 Task: Enable the option Share your resume data with all recruiters.
Action: Mouse moved to (891, 121)
Screenshot: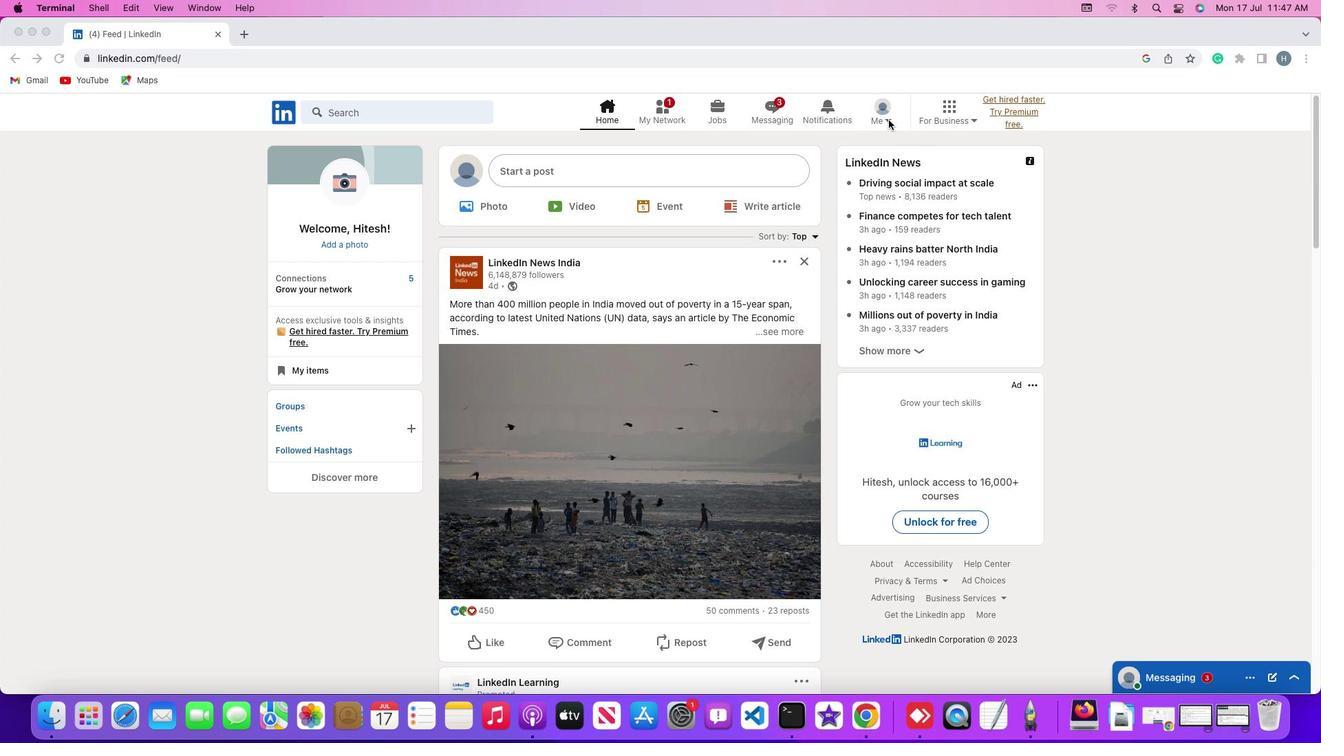 
Action: Mouse pressed left at (891, 121)
Screenshot: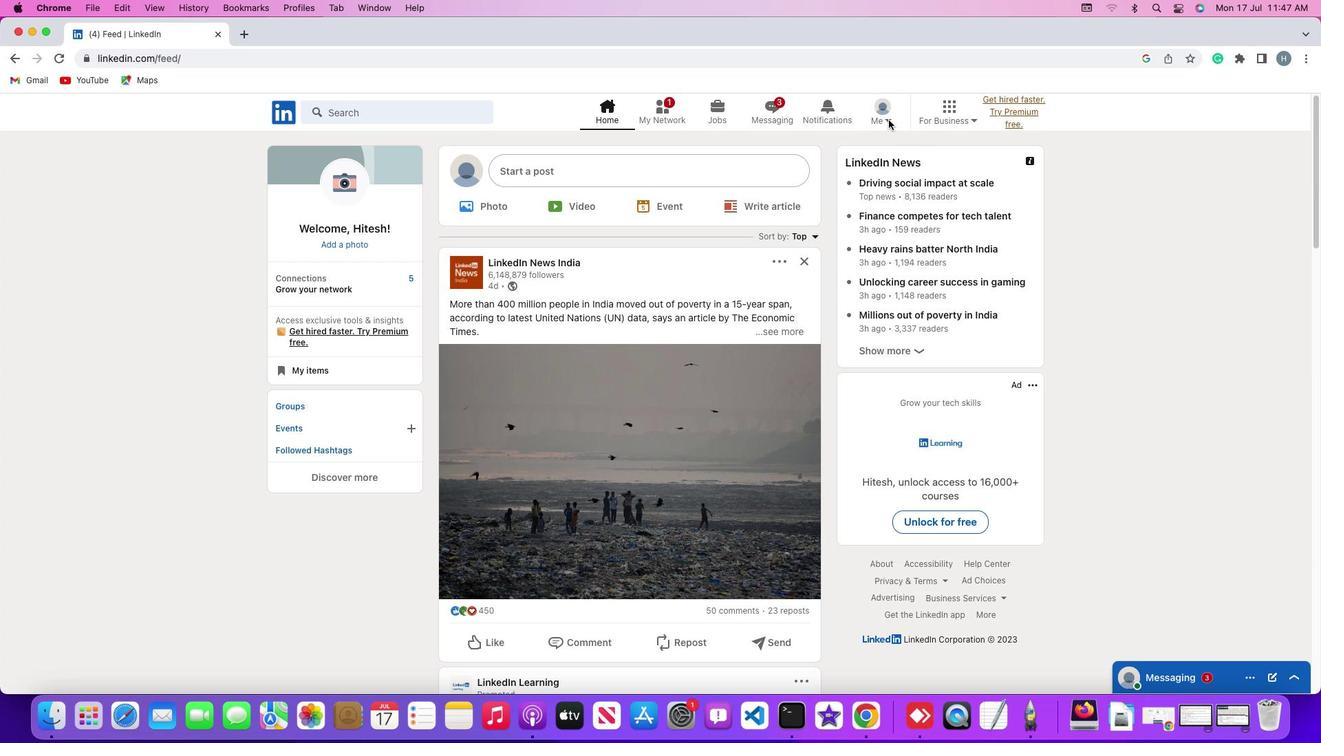 
Action: Mouse pressed left at (891, 121)
Screenshot: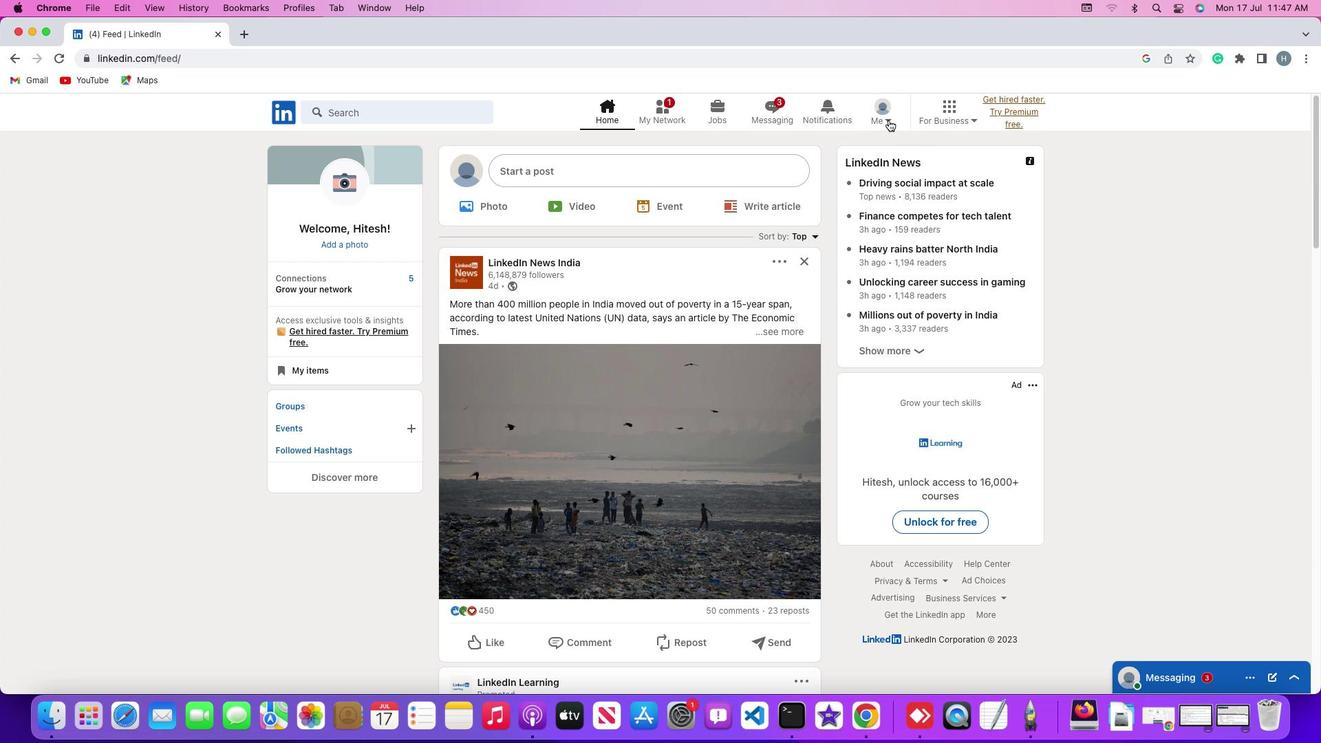 
Action: Mouse pressed left at (891, 121)
Screenshot: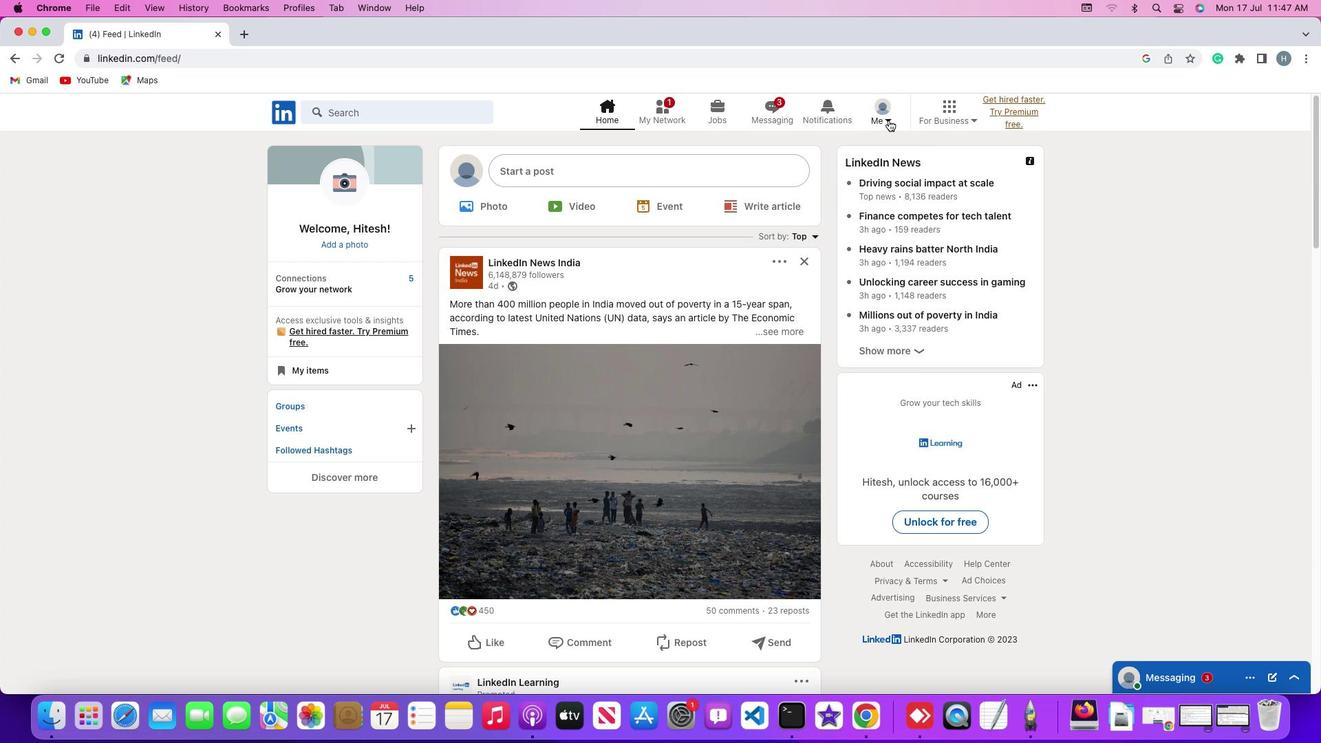
Action: Mouse moved to (792, 269)
Screenshot: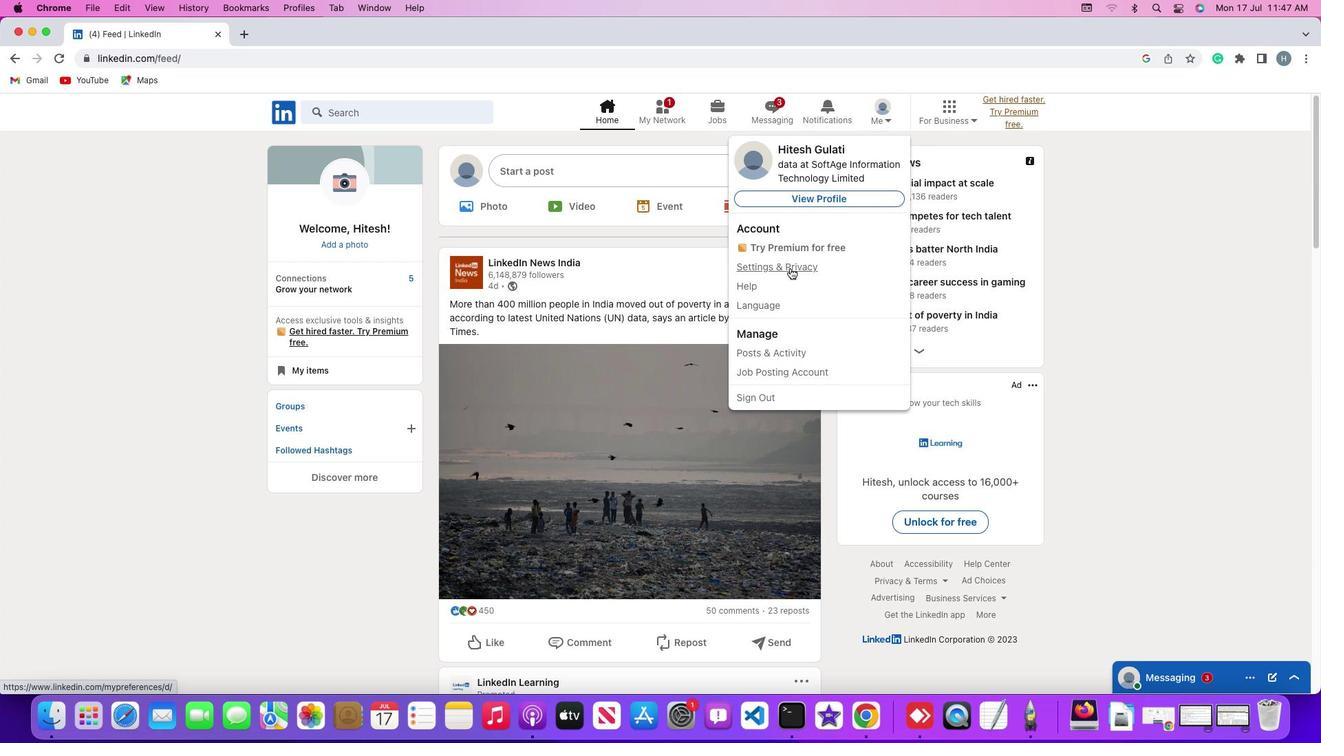 
Action: Mouse pressed left at (792, 269)
Screenshot: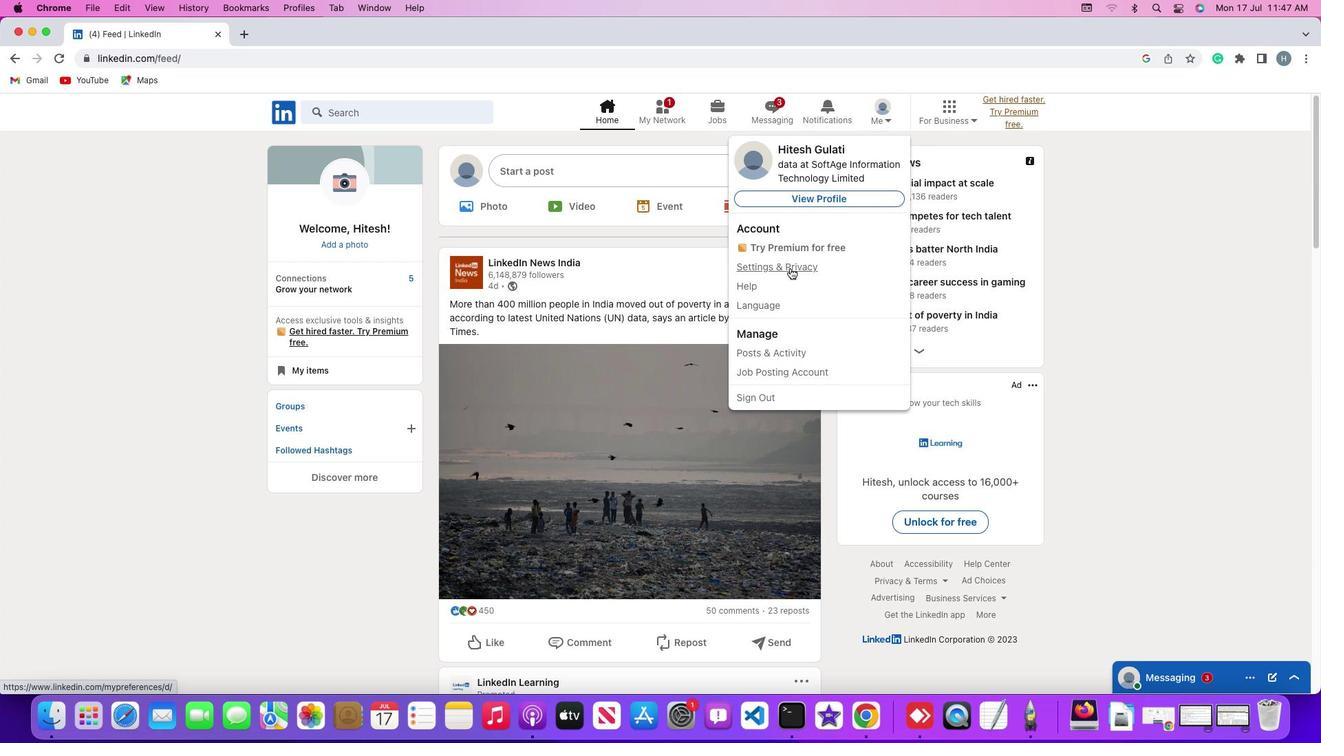 
Action: Mouse moved to (92, 370)
Screenshot: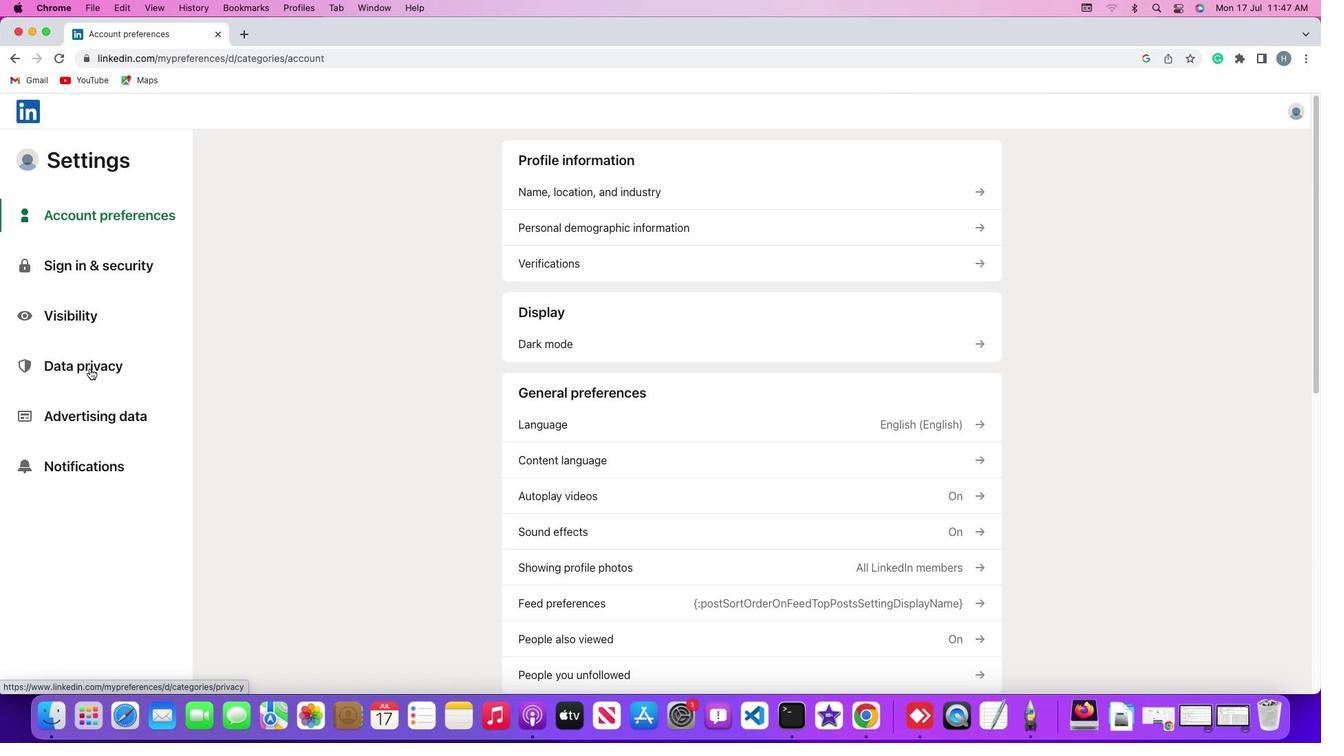 
Action: Mouse pressed left at (92, 370)
Screenshot: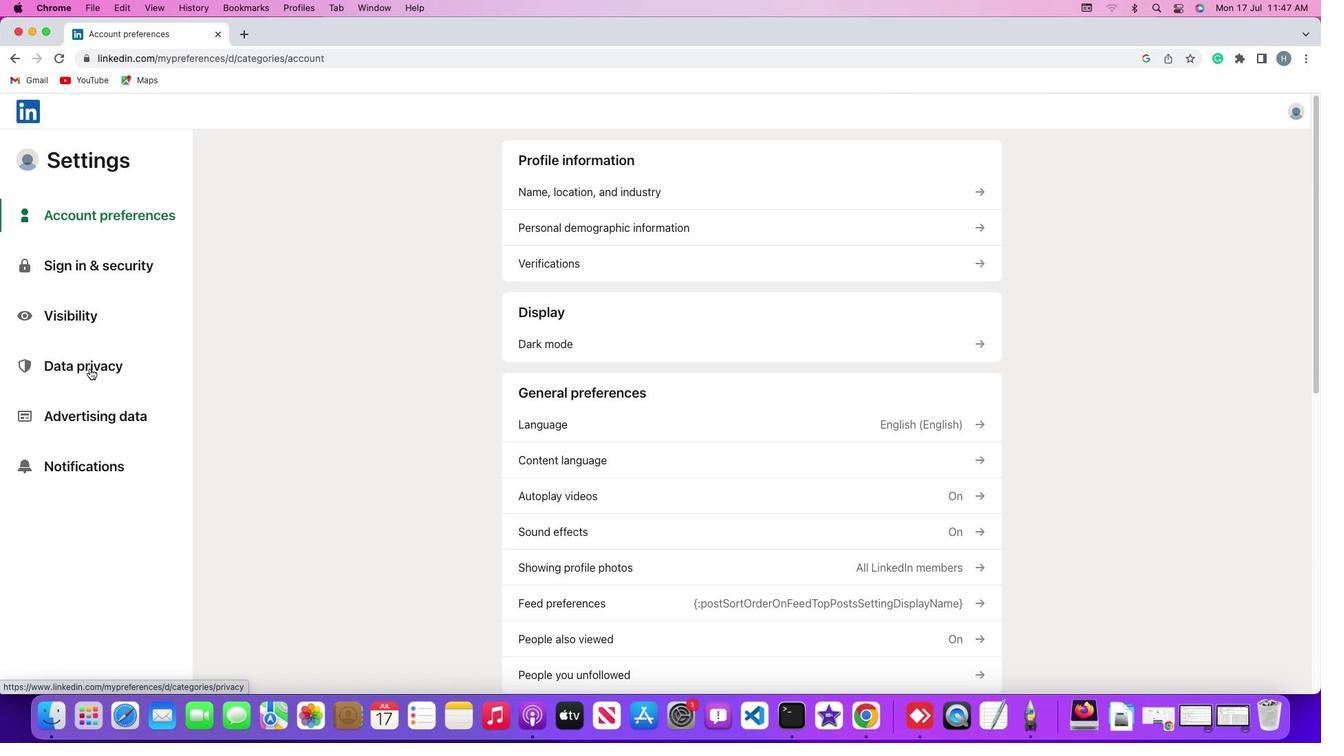 
Action: Mouse moved to (92, 370)
Screenshot: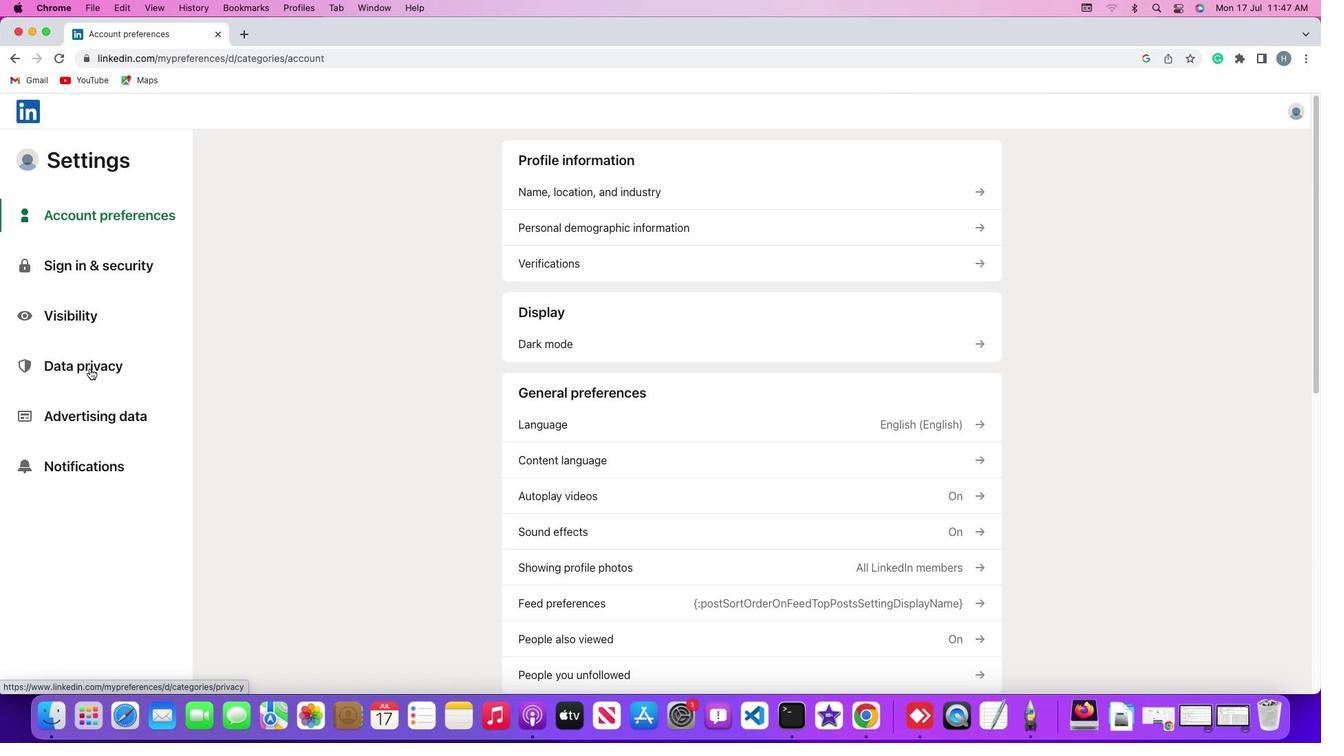 
Action: Mouse pressed left at (92, 370)
Screenshot: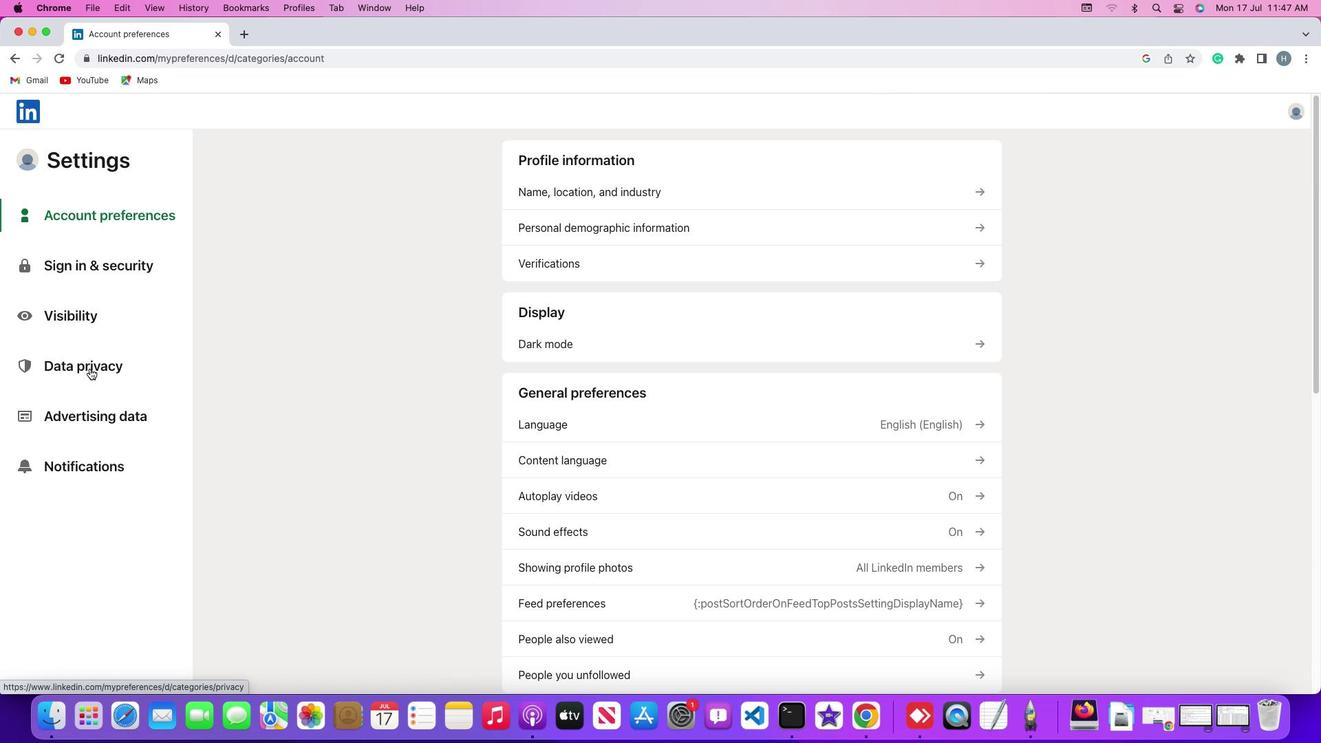 
Action: Mouse moved to (793, 522)
Screenshot: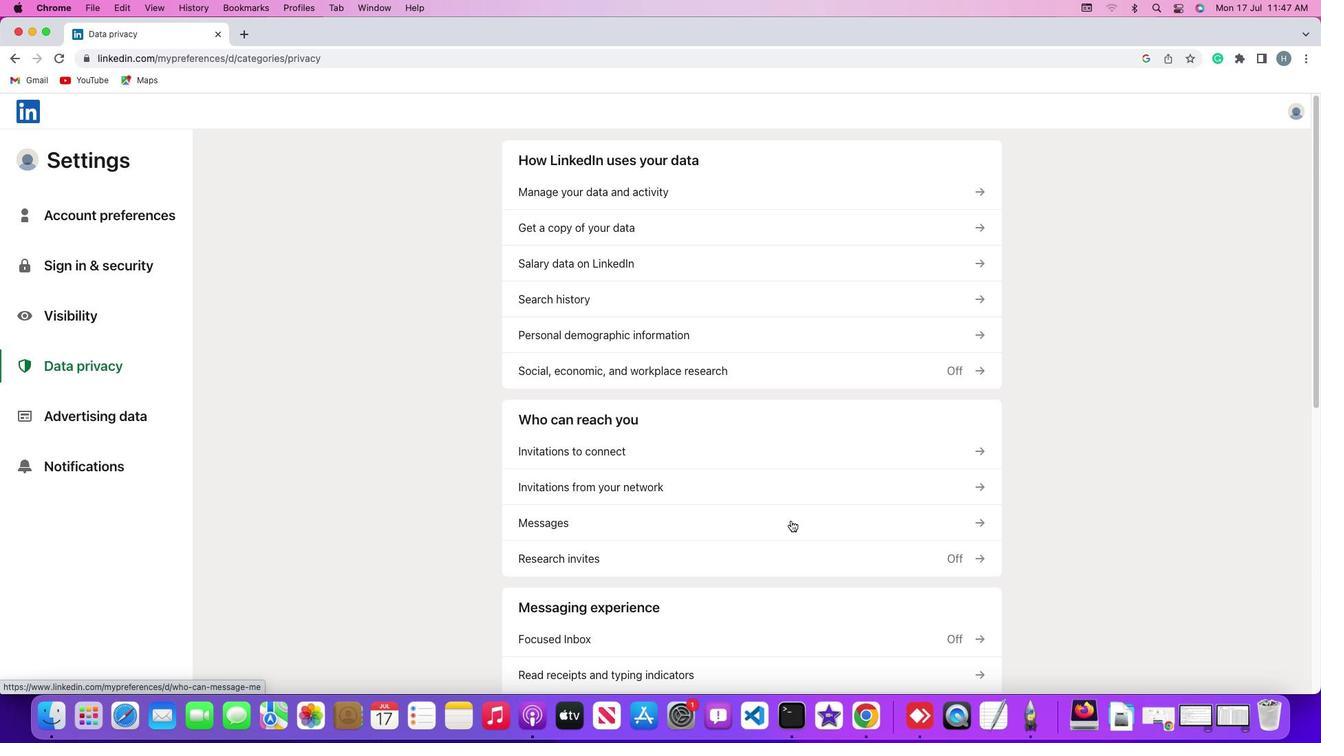 
Action: Mouse scrolled (793, 522) with delta (2, 1)
Screenshot: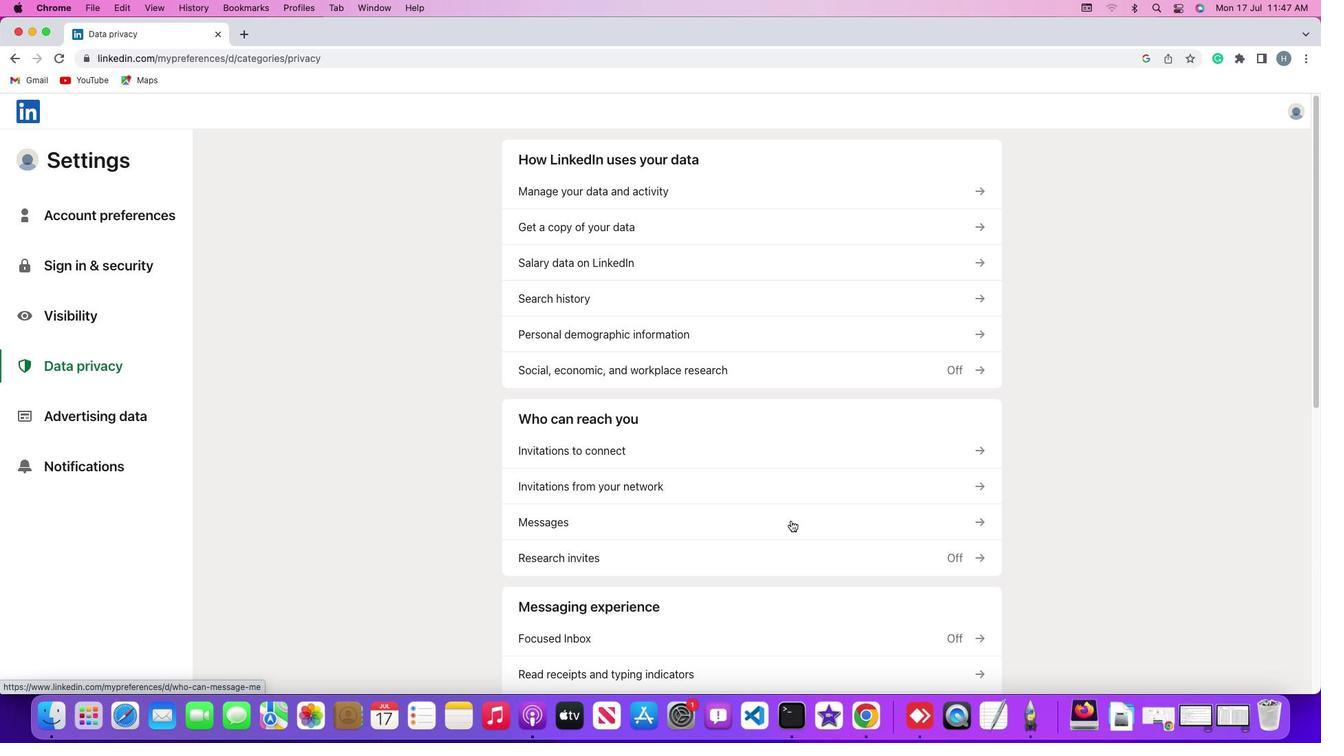 
Action: Mouse scrolled (793, 522) with delta (2, 1)
Screenshot: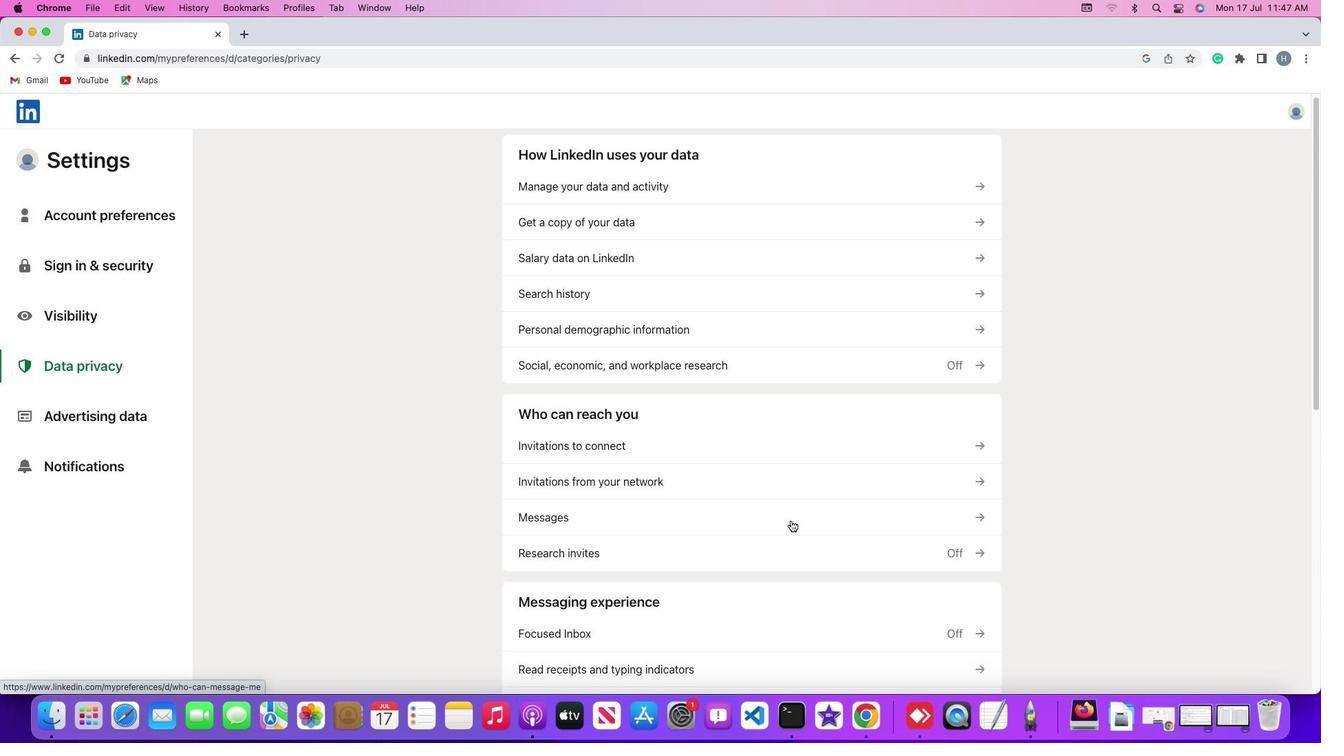 
Action: Mouse scrolled (793, 522) with delta (2, 0)
Screenshot: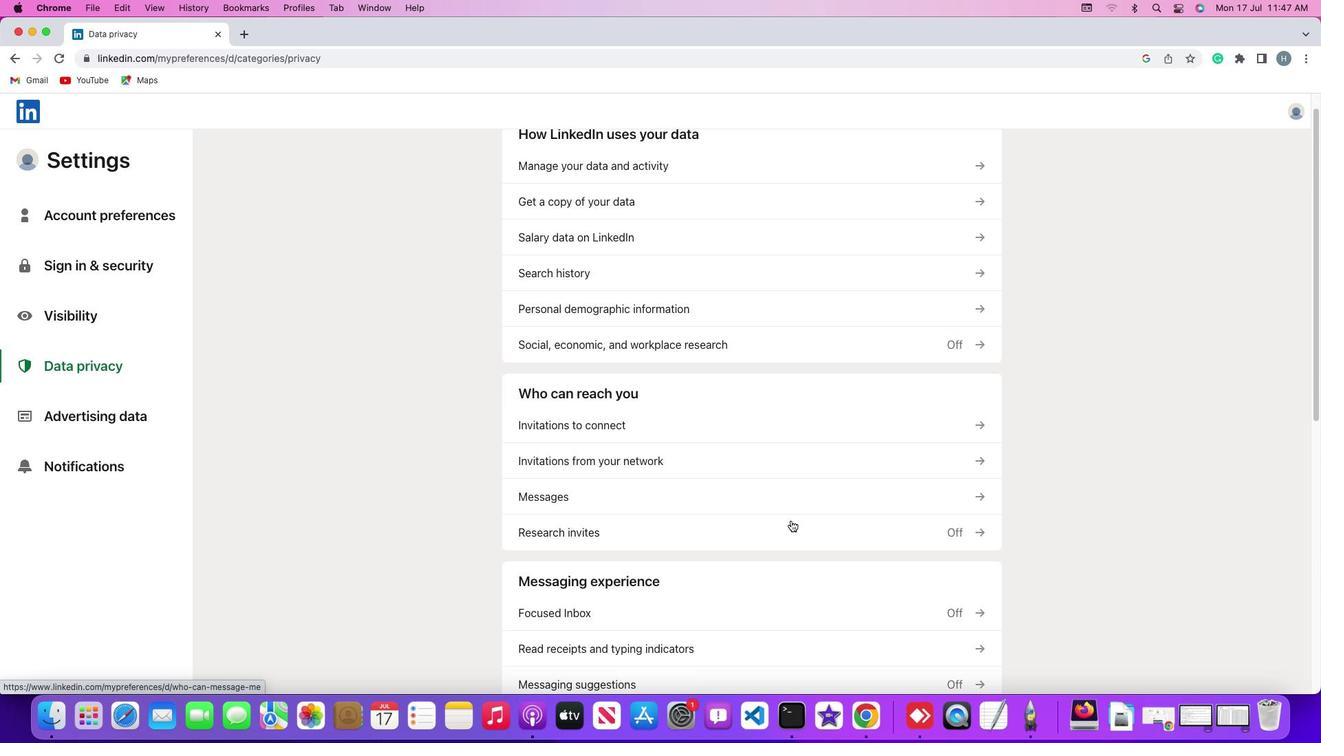 
Action: Mouse scrolled (793, 522) with delta (2, 0)
Screenshot: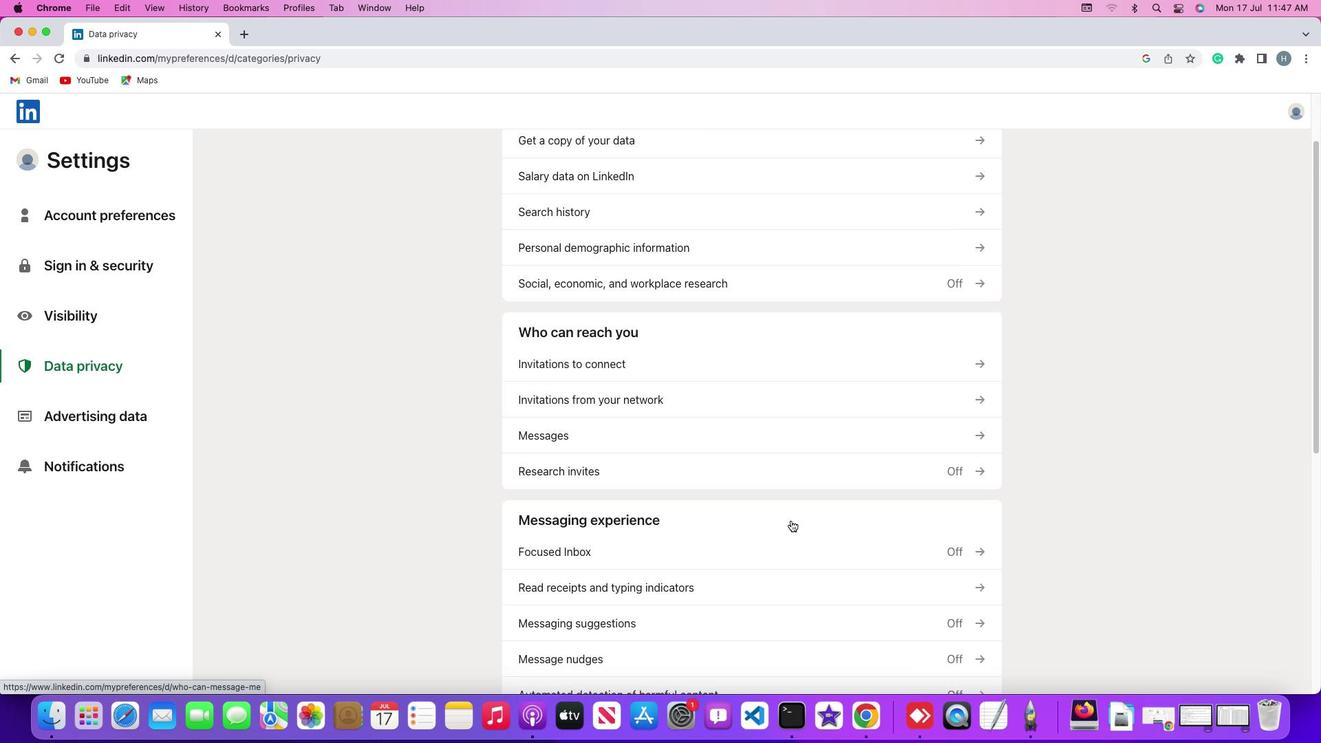 
Action: Mouse scrolled (793, 522) with delta (2, 0)
Screenshot: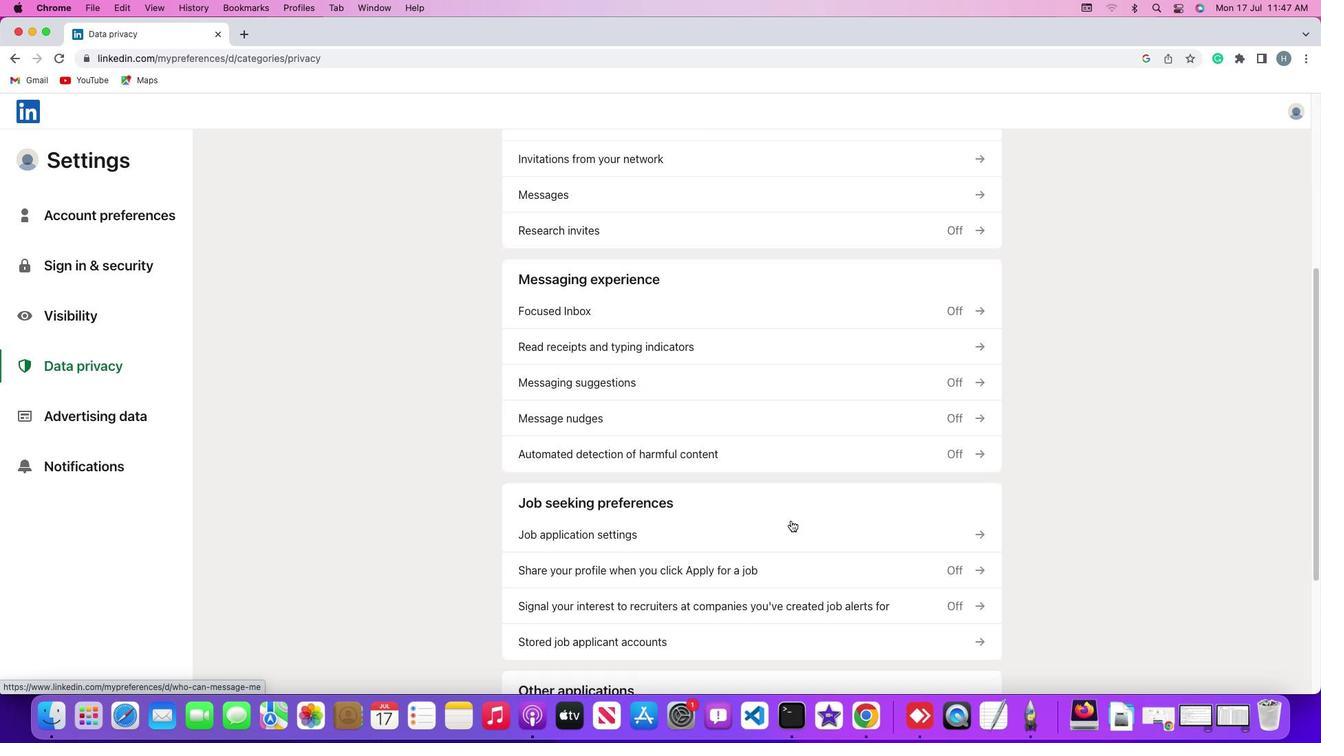 
Action: Mouse moved to (783, 468)
Screenshot: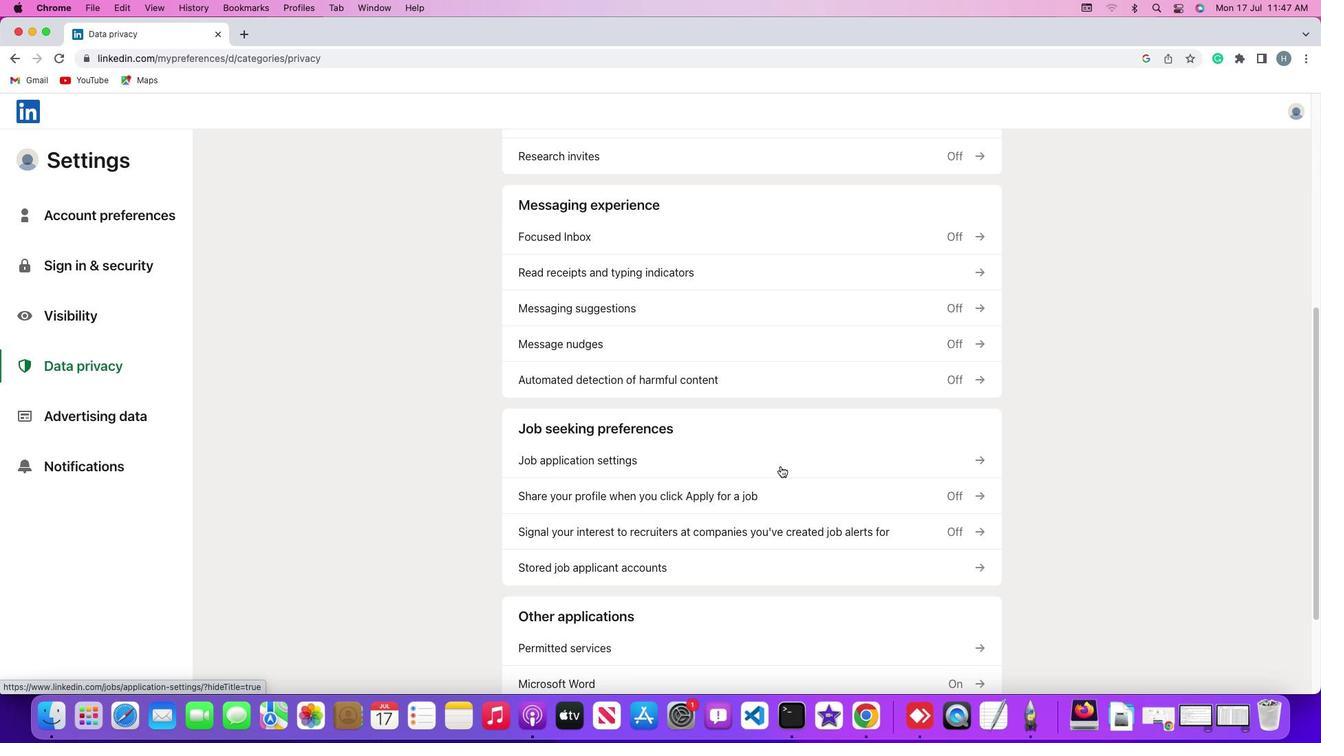 
Action: Mouse pressed left at (783, 468)
Screenshot: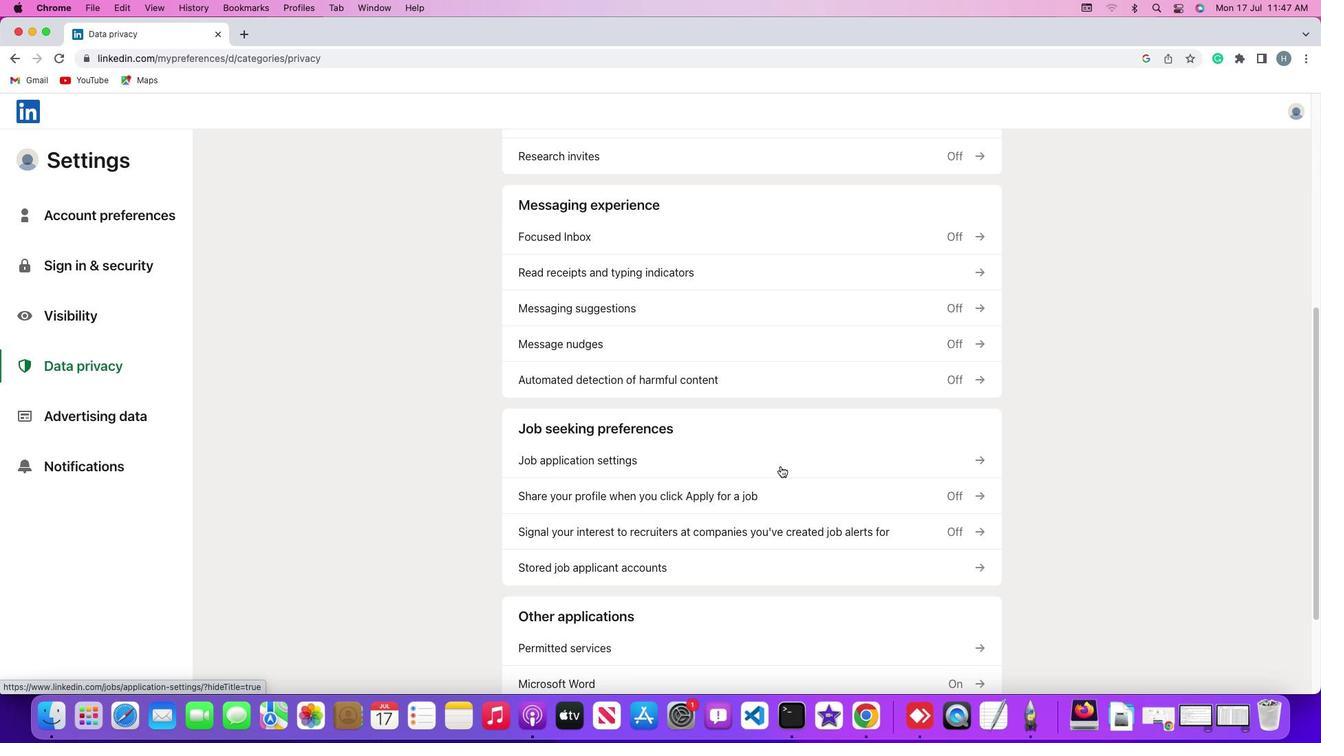 
Action: Mouse moved to (992, 306)
Screenshot: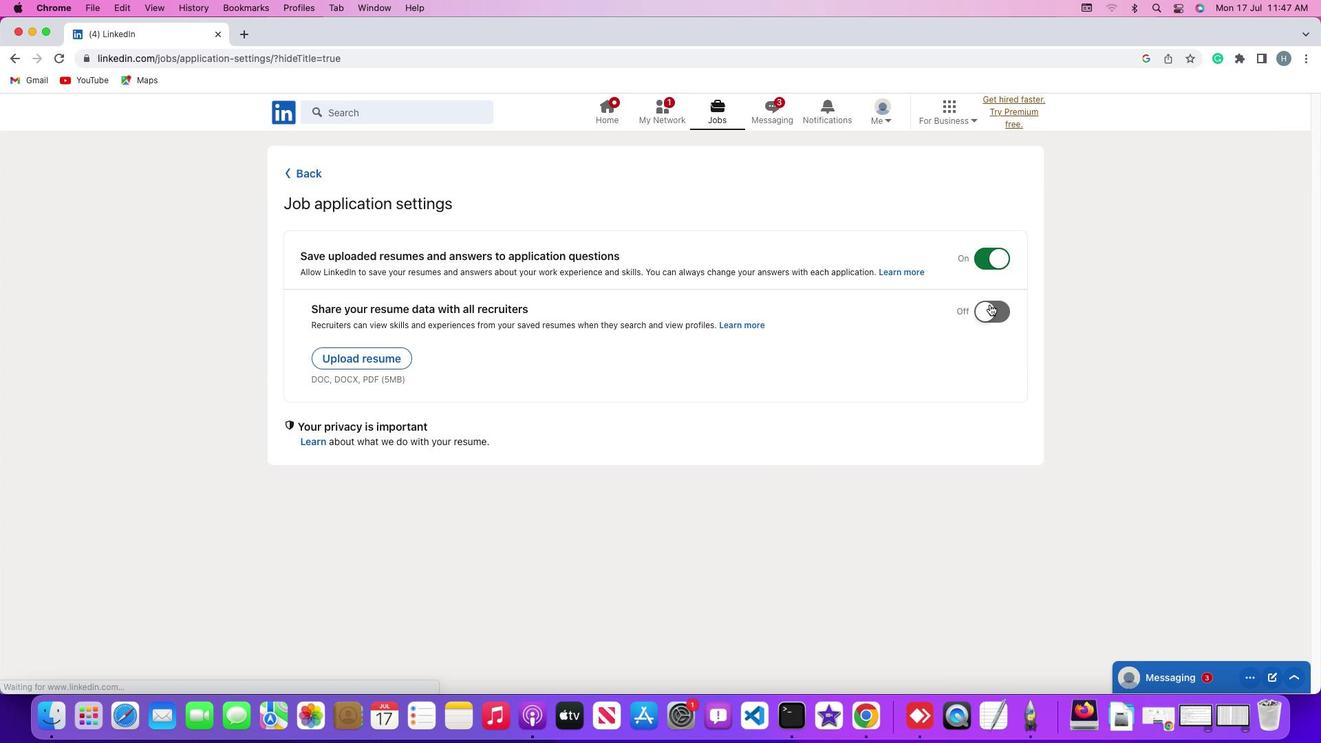 
Action: Mouse pressed left at (992, 306)
Screenshot: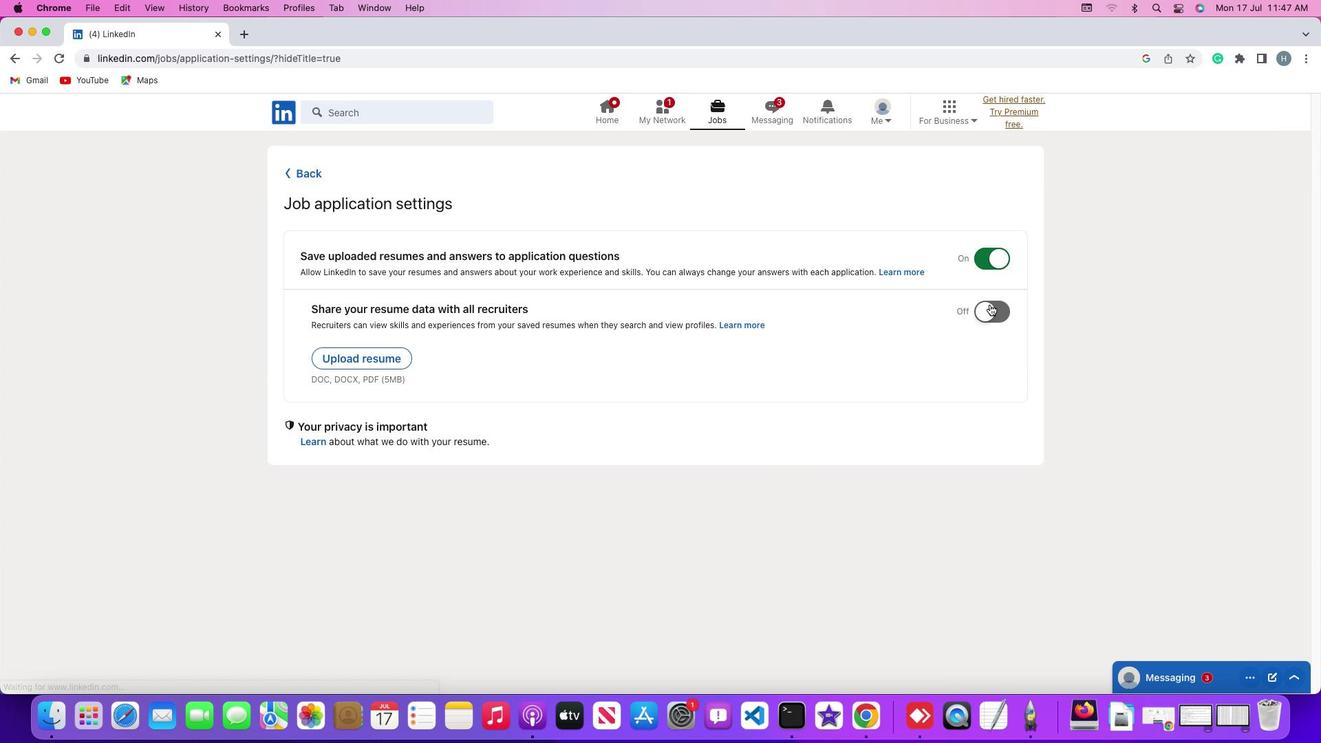 
Action: Mouse moved to (1024, 334)
Screenshot: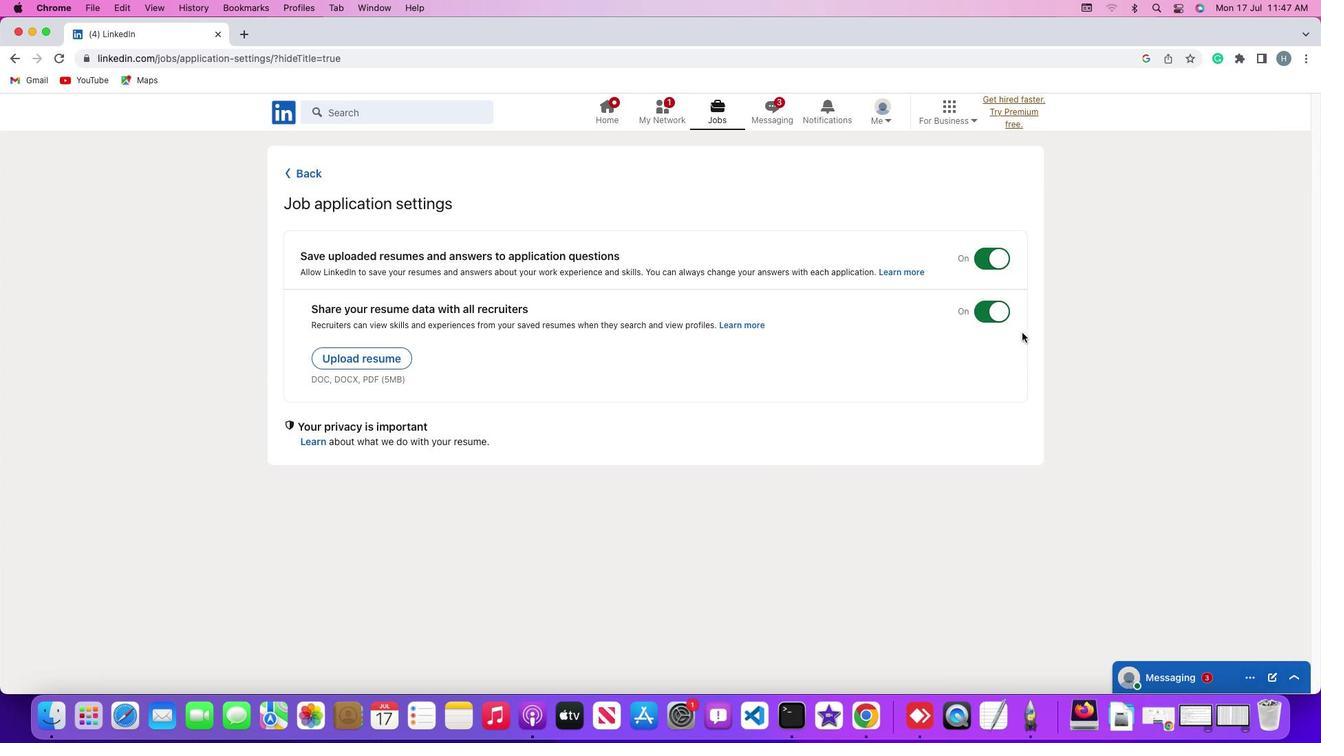 
